 Task: Sort the products in the category "Non-Alcoholic Beers" by relevance.
Action: Mouse moved to (806, 297)
Screenshot: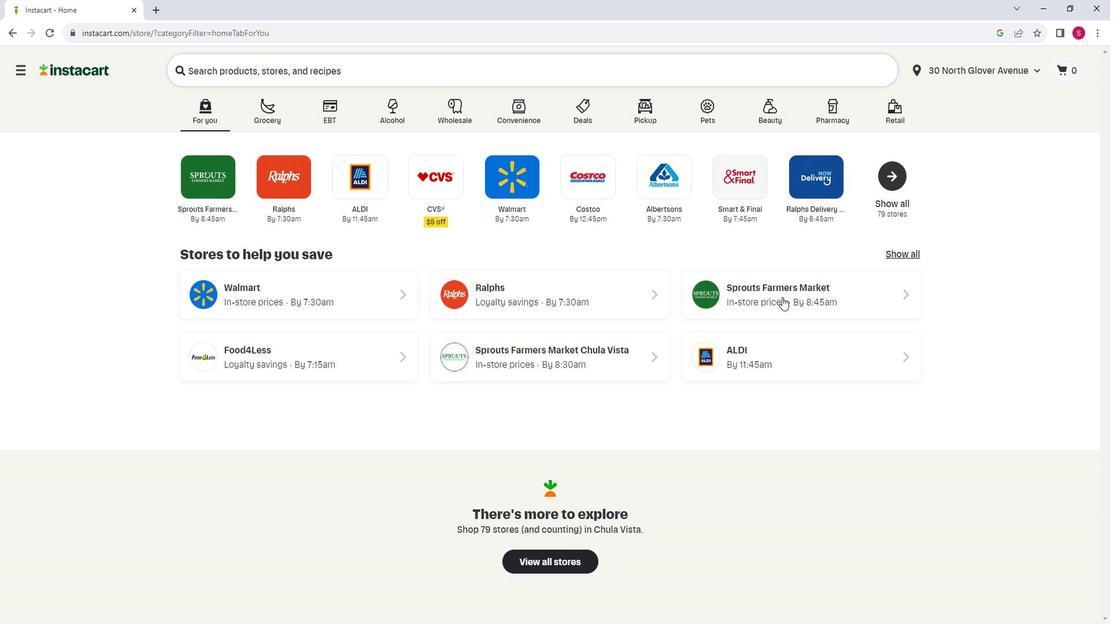 
Action: Mouse pressed left at (806, 297)
Screenshot: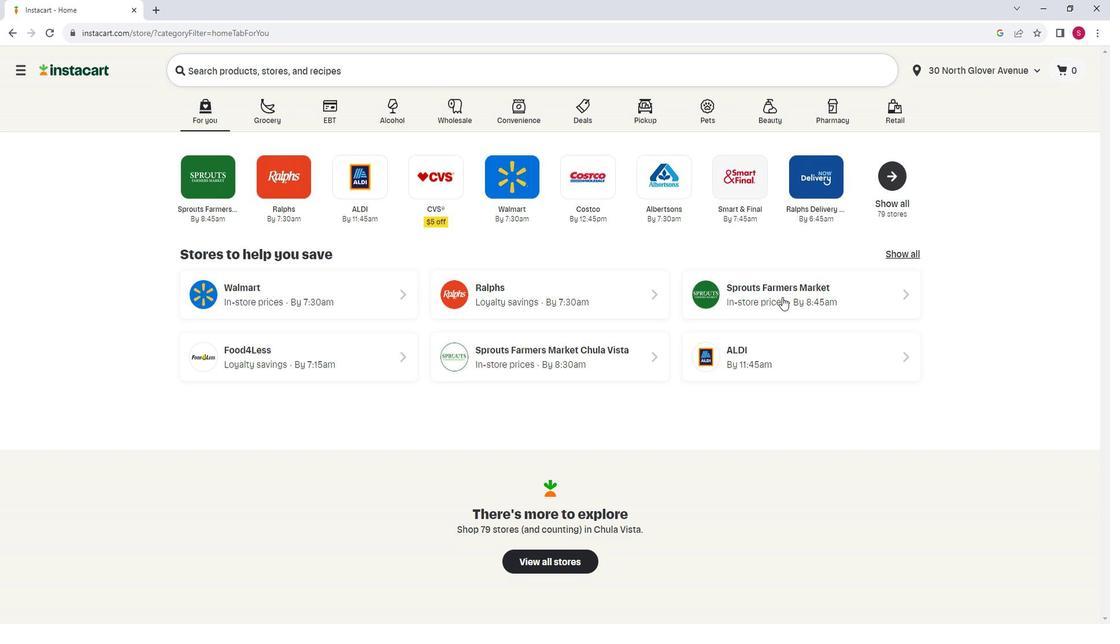 
Action: Mouse moved to (90, 438)
Screenshot: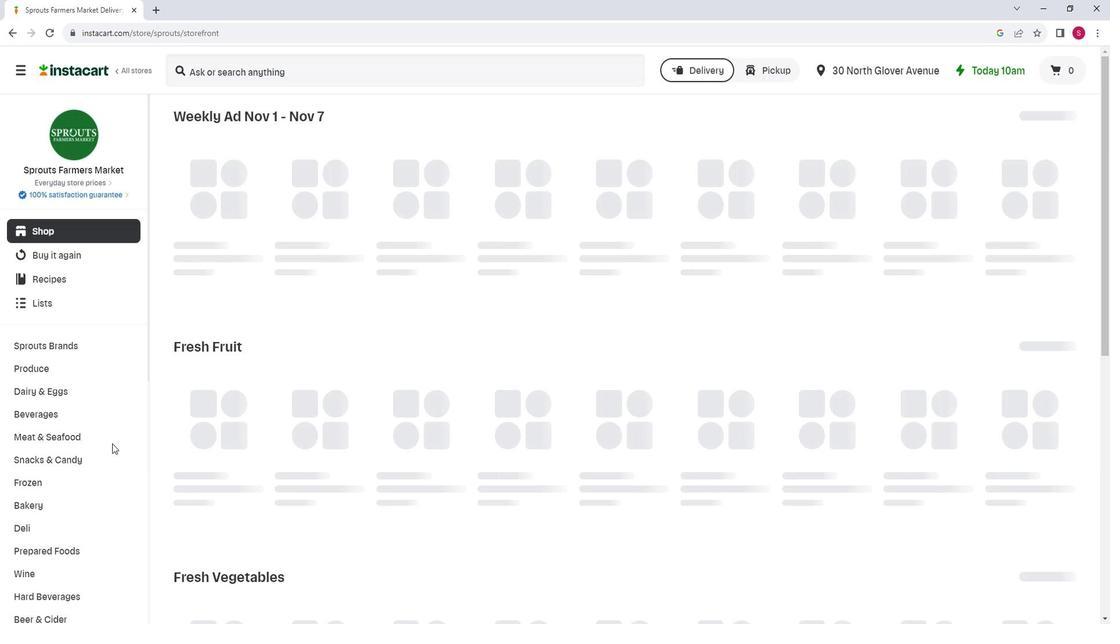
Action: Mouse scrolled (90, 437) with delta (0, 0)
Screenshot: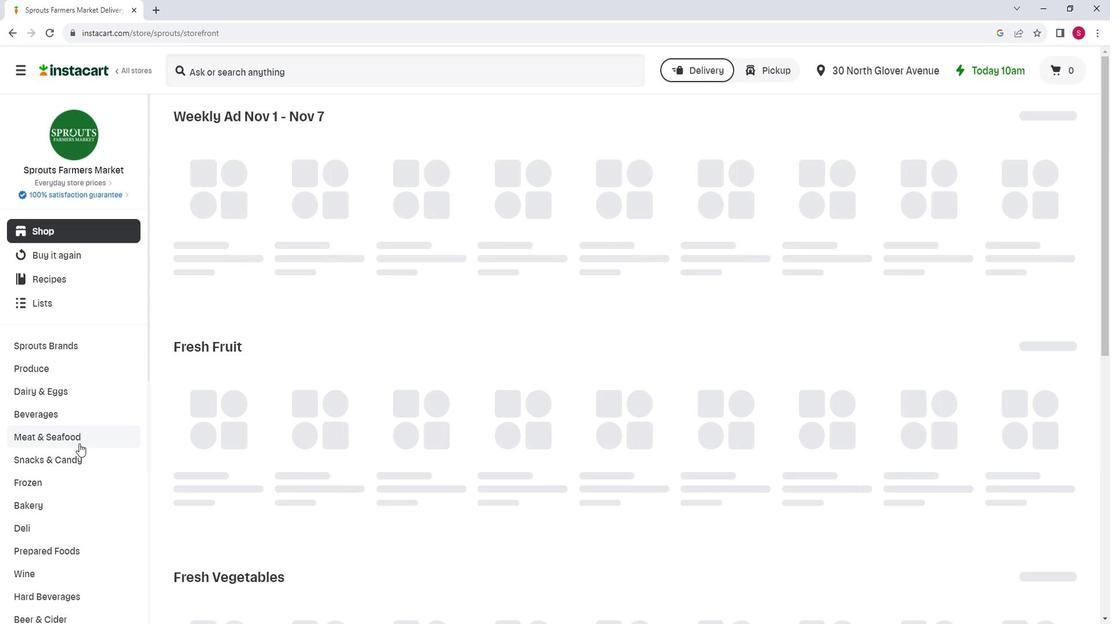 
Action: Mouse moved to (87, 550)
Screenshot: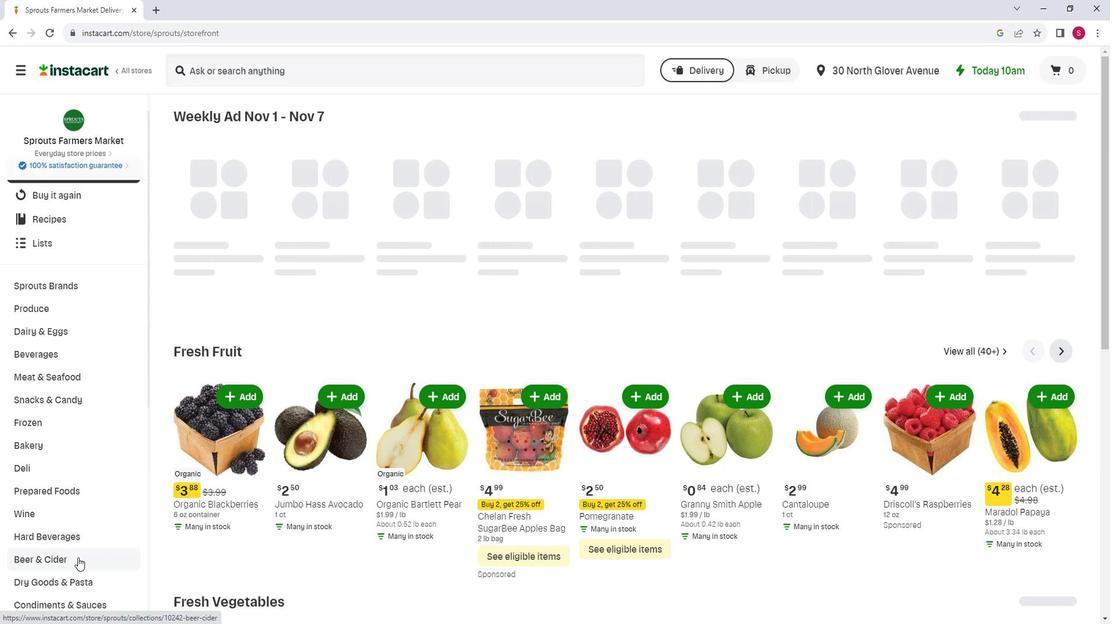 
Action: Mouse pressed left at (87, 550)
Screenshot: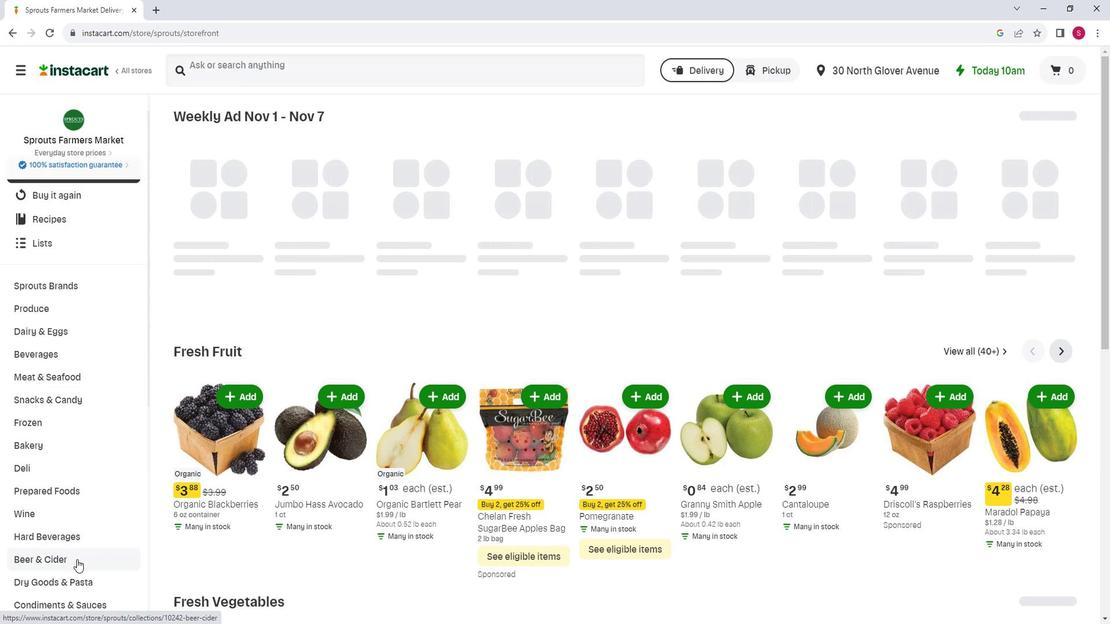 
Action: Mouse moved to (515, 160)
Screenshot: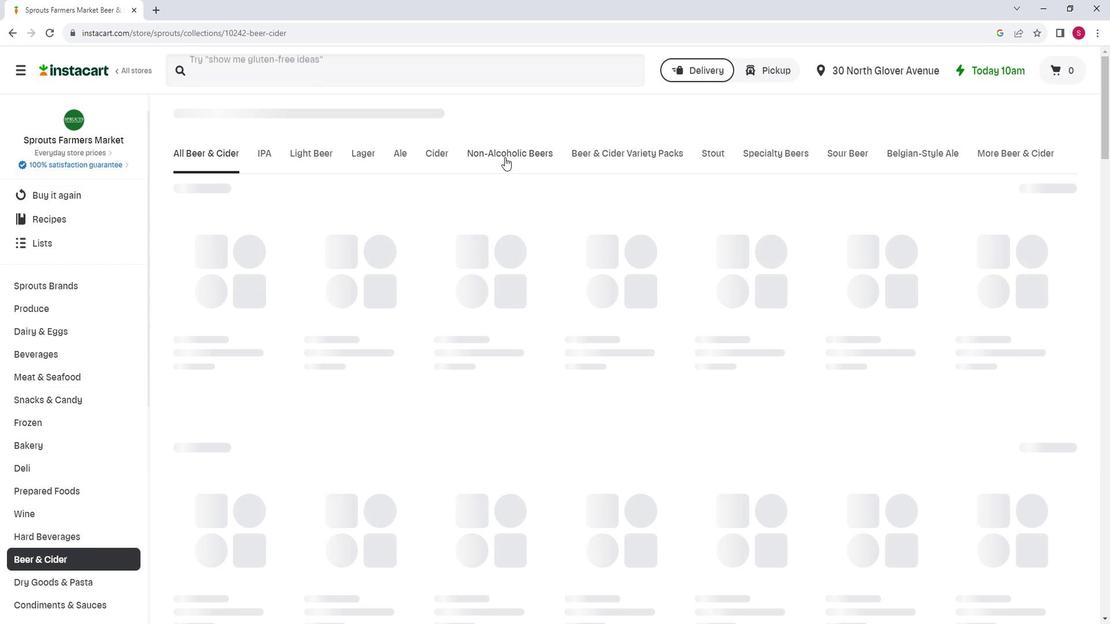 
Action: Mouse pressed left at (515, 160)
Screenshot: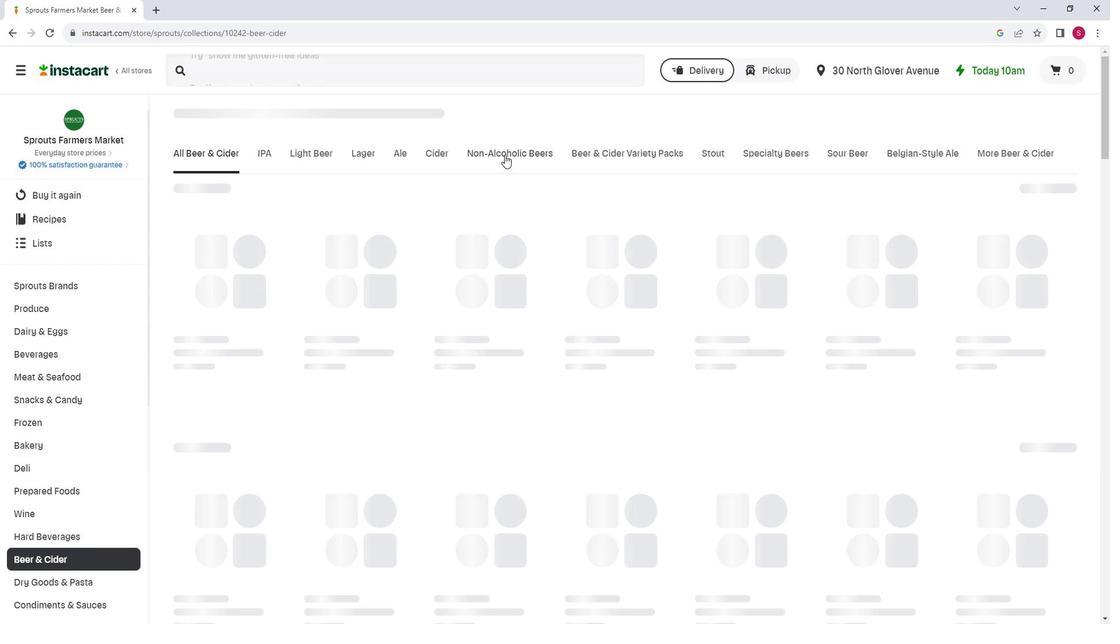 
Action: Mouse moved to (1075, 188)
Screenshot: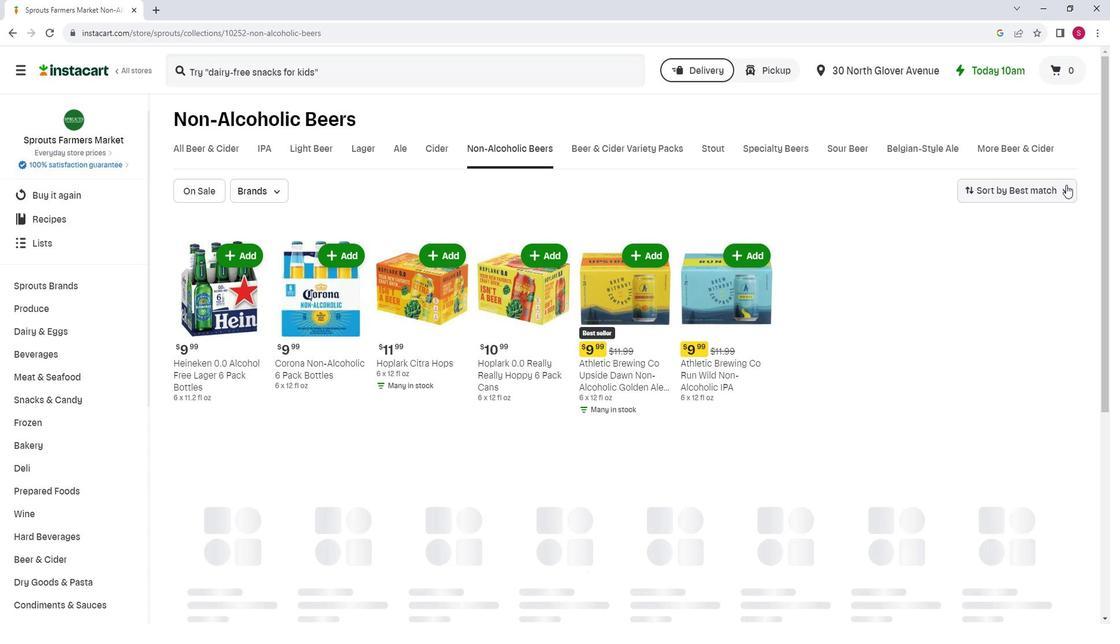 
Action: Mouse pressed left at (1075, 188)
Screenshot: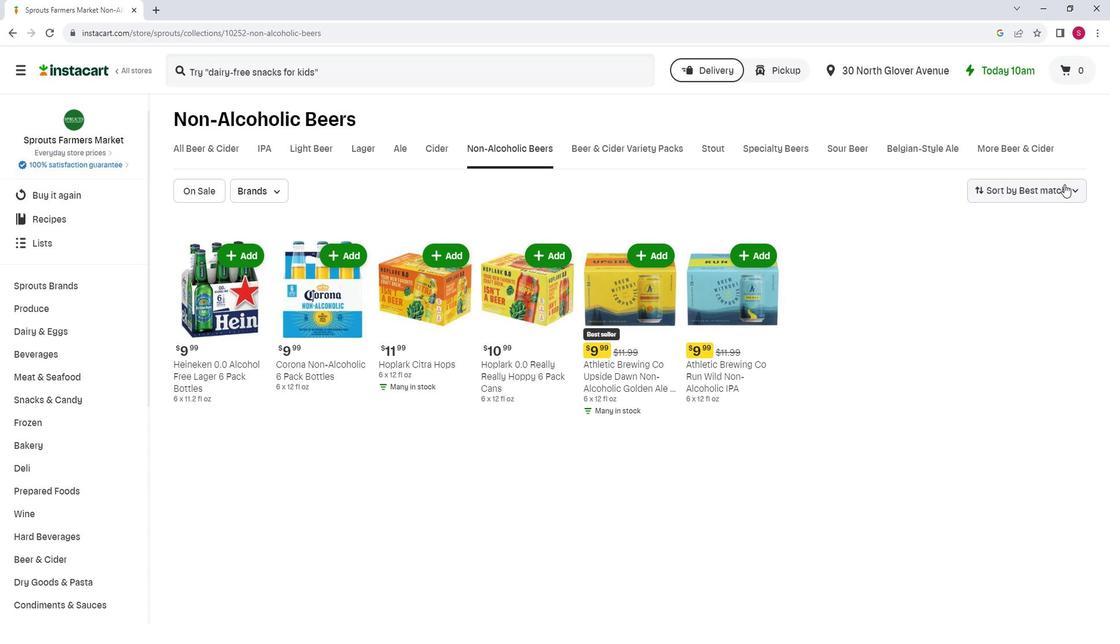 
Action: Mouse moved to (1054, 362)
Screenshot: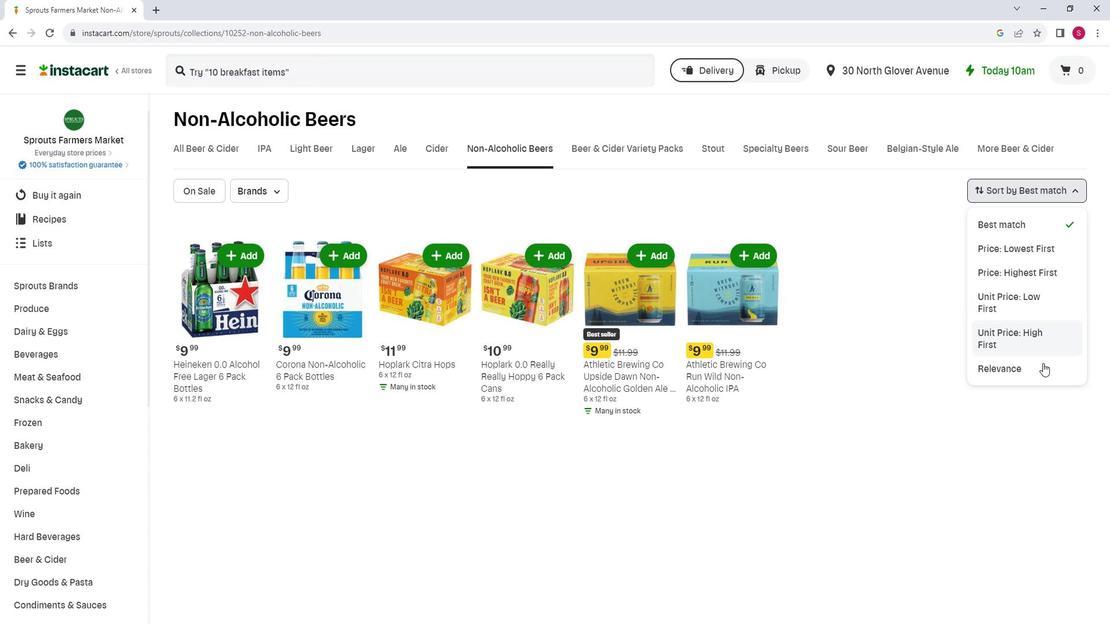 
Action: Mouse pressed left at (1054, 362)
Screenshot: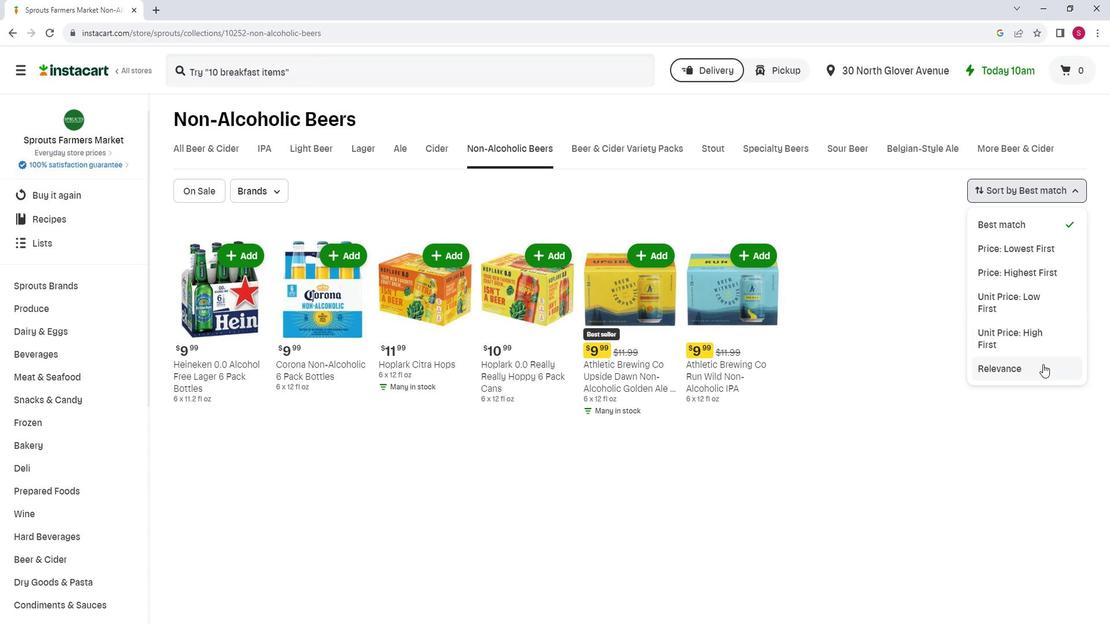 
Action: Mouse moved to (720, 225)
Screenshot: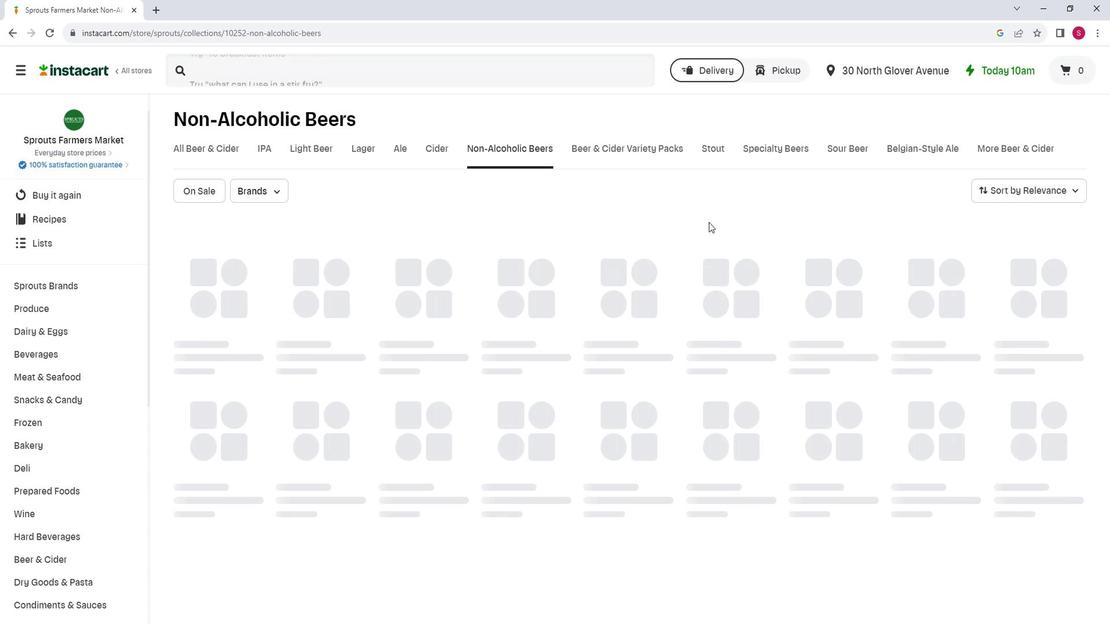 
Action: Mouse scrolled (720, 224) with delta (0, 0)
Screenshot: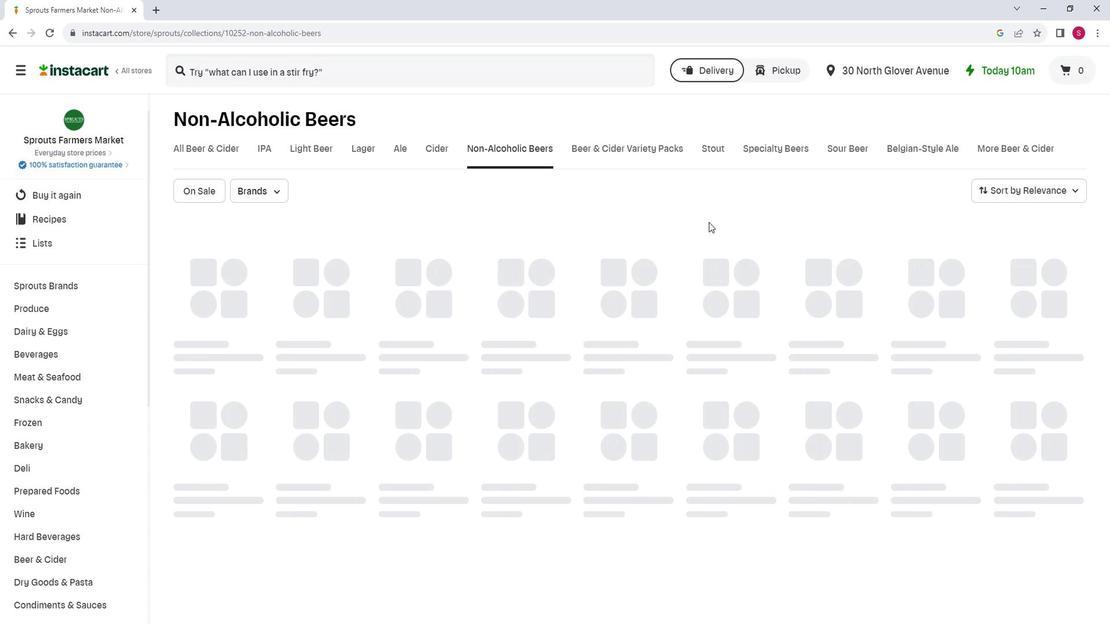 
Action: Mouse scrolled (720, 224) with delta (0, 0)
Screenshot: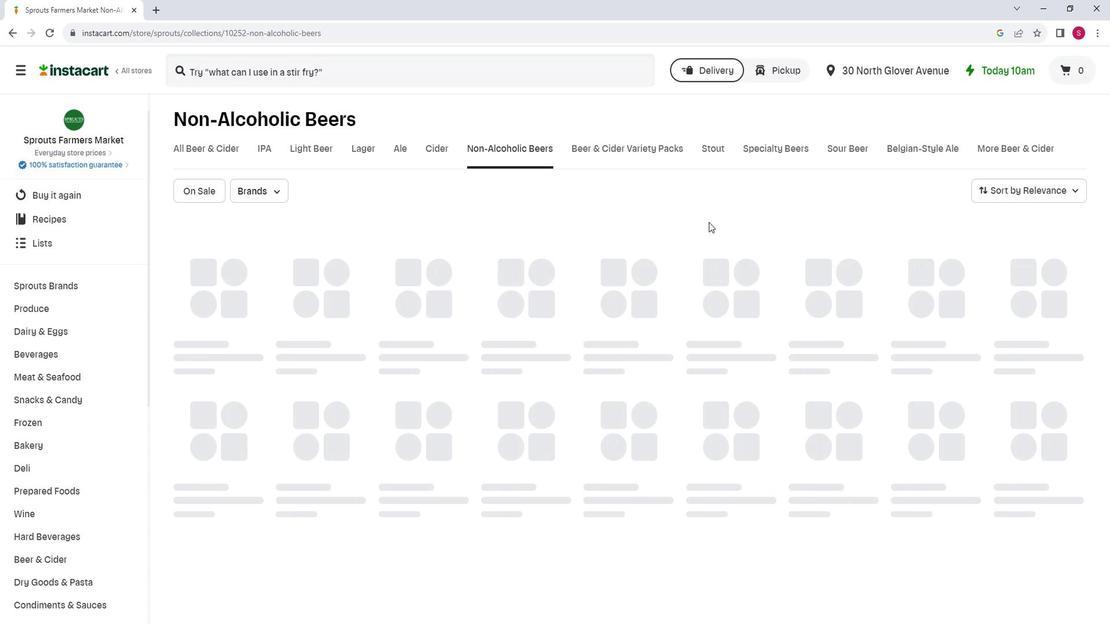 
